 Task: Reply to email with the signature Emma Green with the subject 'Request for a new project' from softage.1@softage.net with the message 'I would like to request a follow-up meeting to discuss the next steps.'
Action: Mouse moved to (1138, 261)
Screenshot: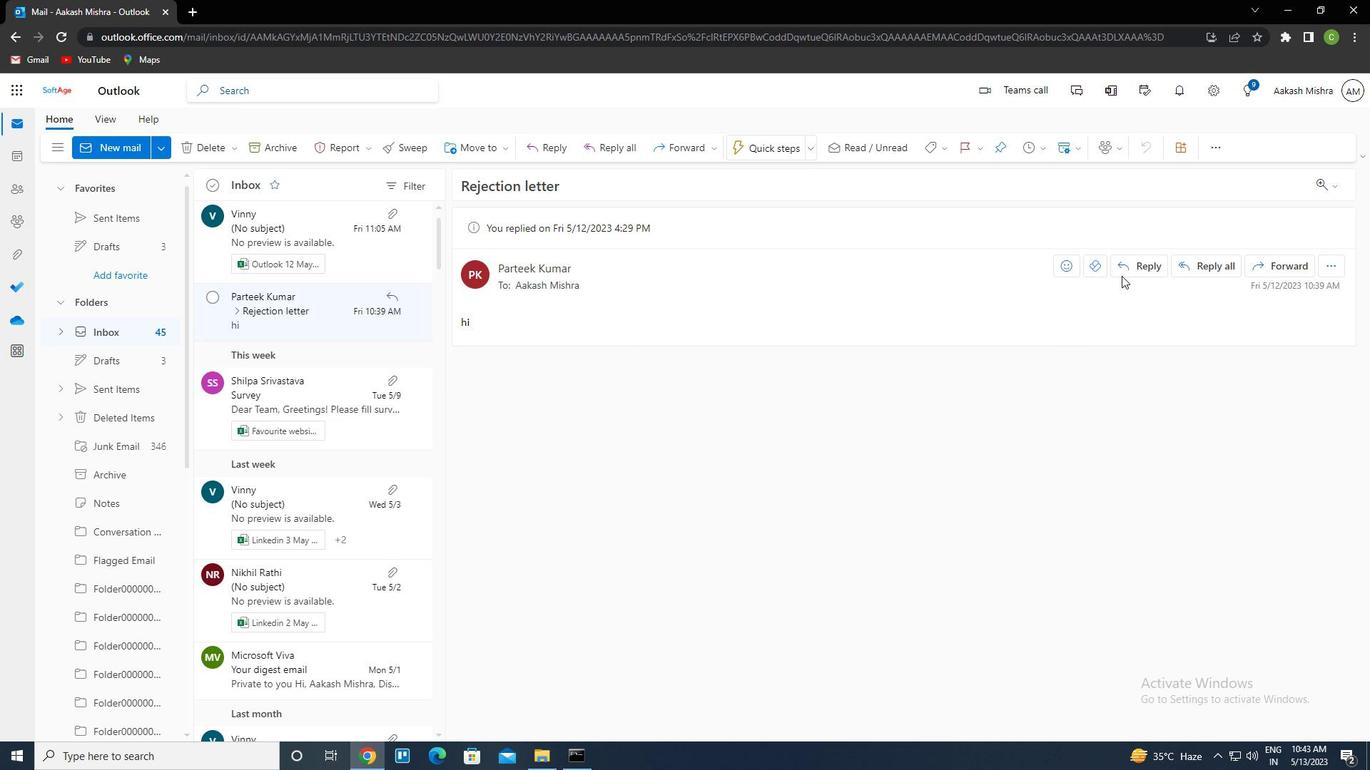 
Action: Mouse pressed left at (1138, 261)
Screenshot: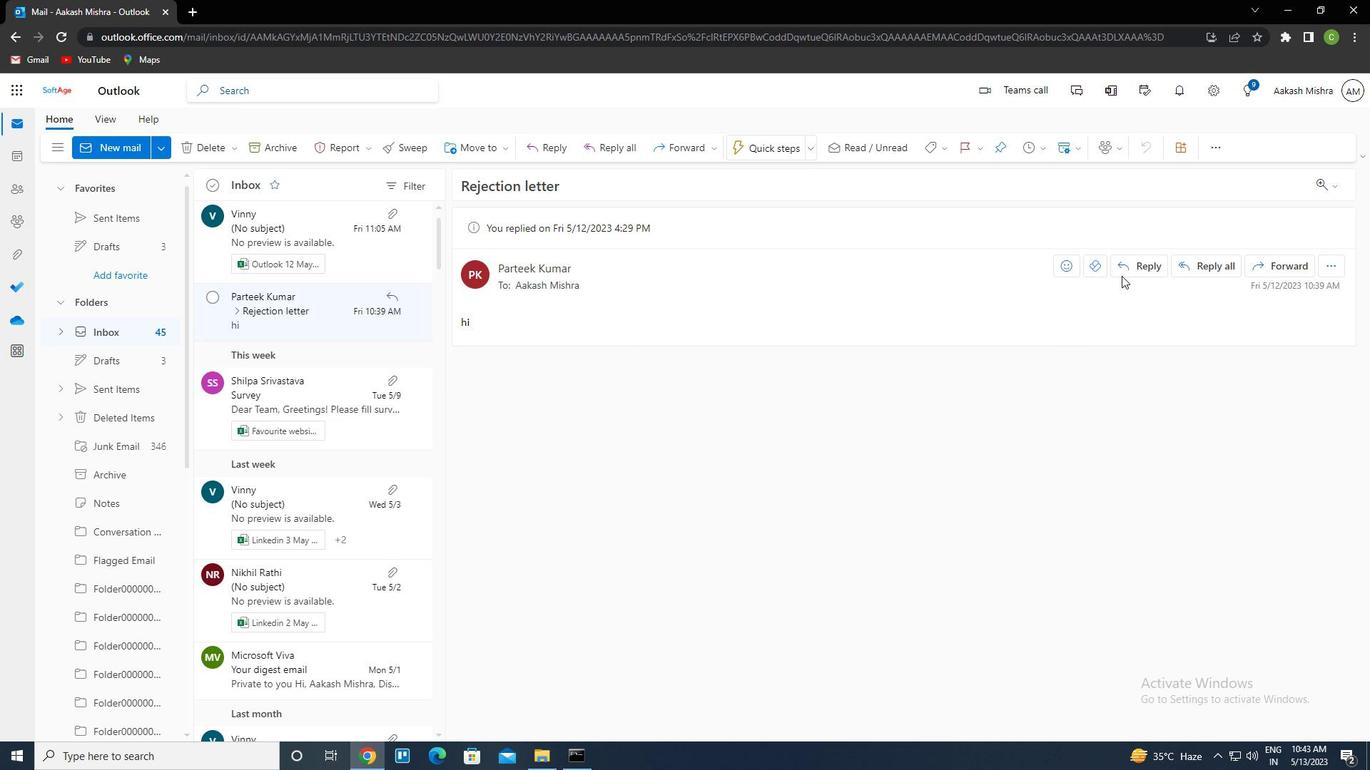 
Action: Mouse moved to (918, 149)
Screenshot: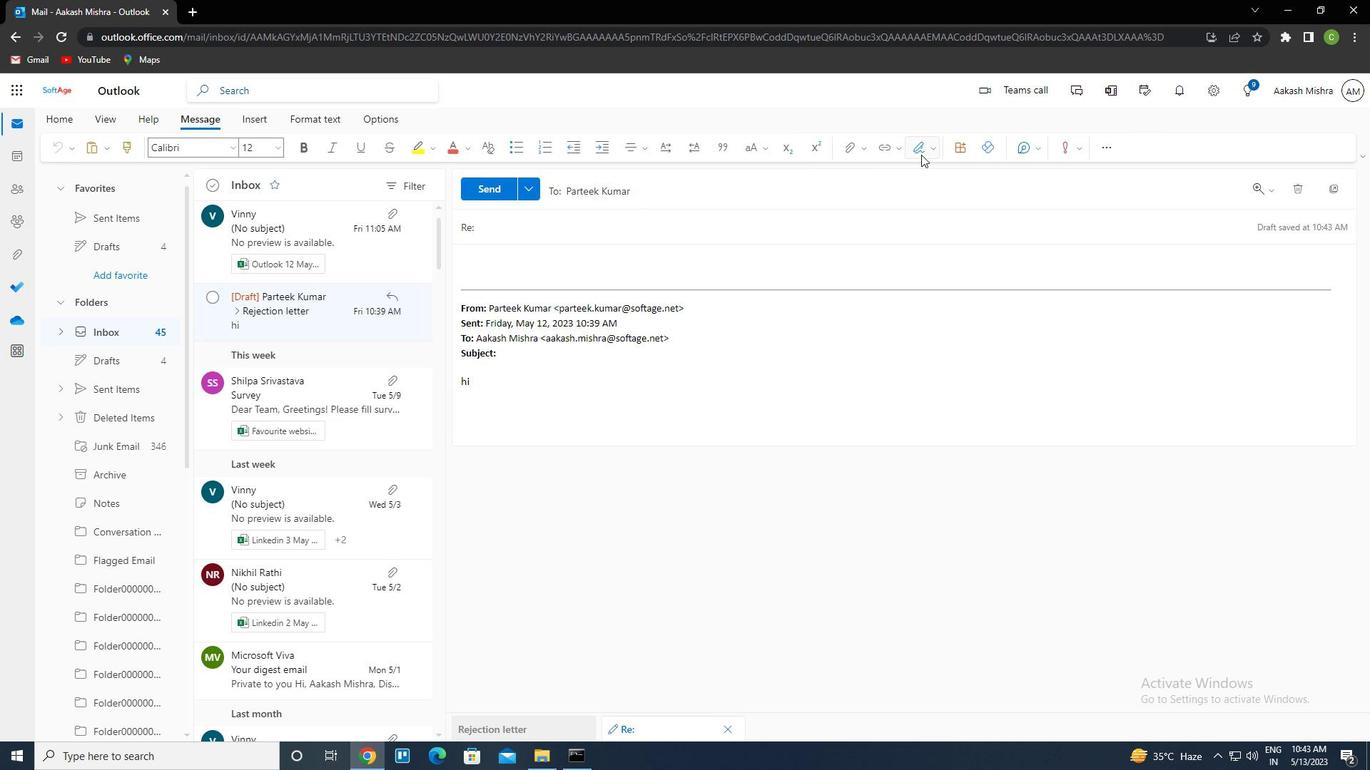 
Action: Mouse pressed left at (918, 149)
Screenshot: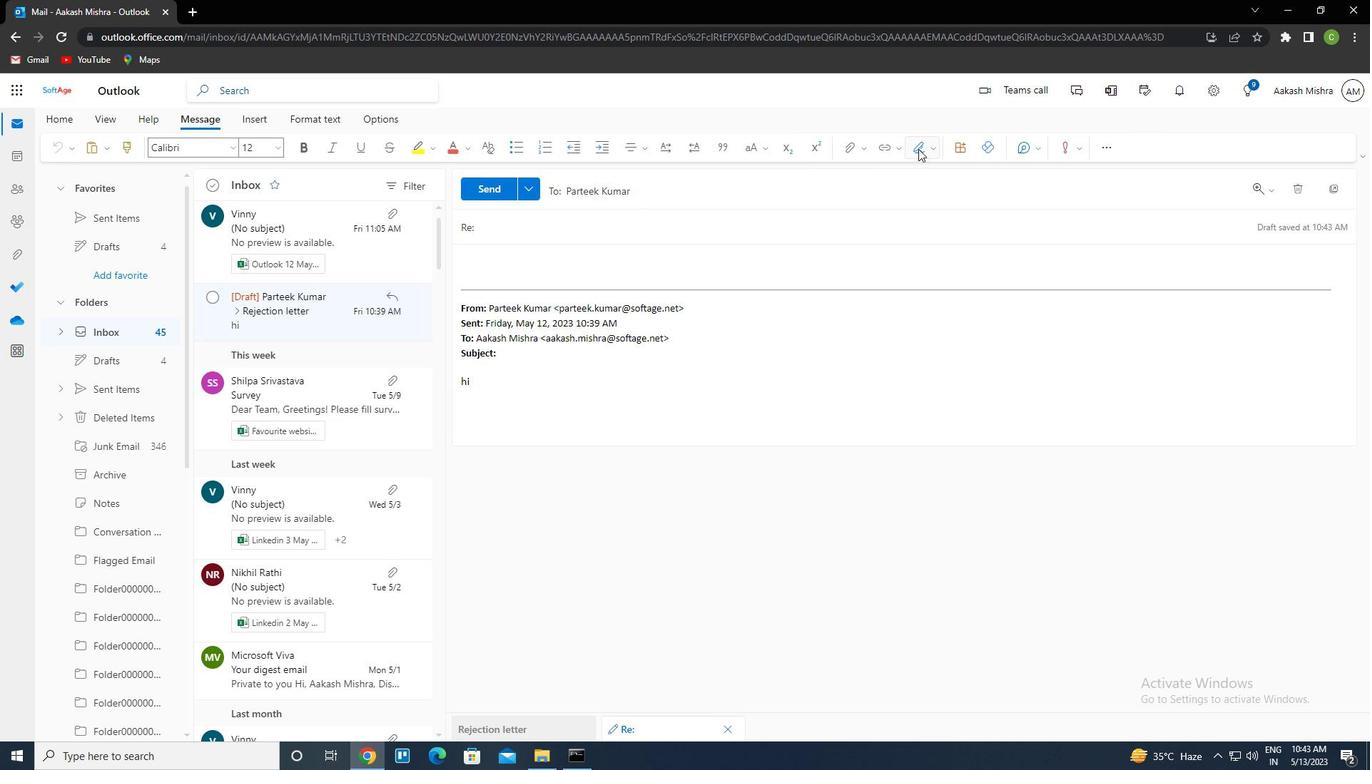 
Action: Mouse moved to (885, 207)
Screenshot: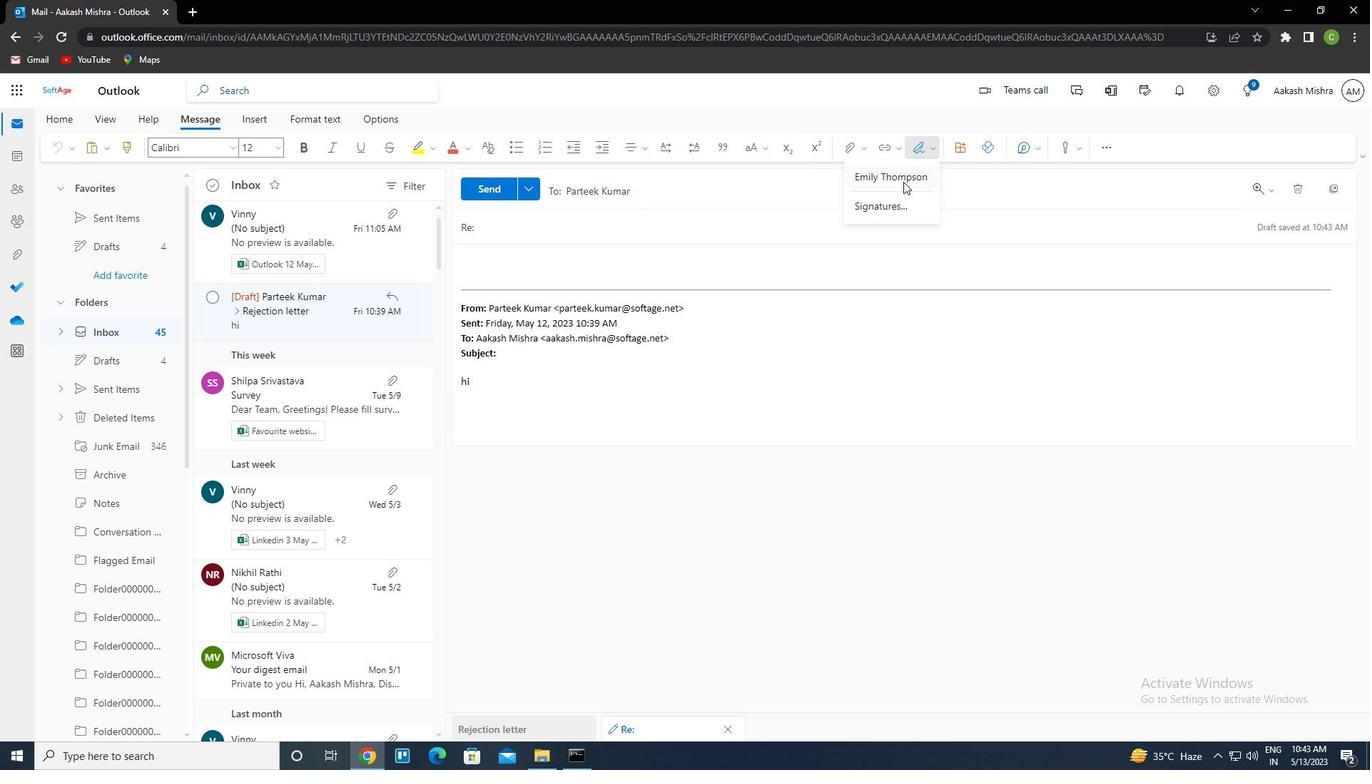 
Action: Mouse pressed left at (885, 207)
Screenshot: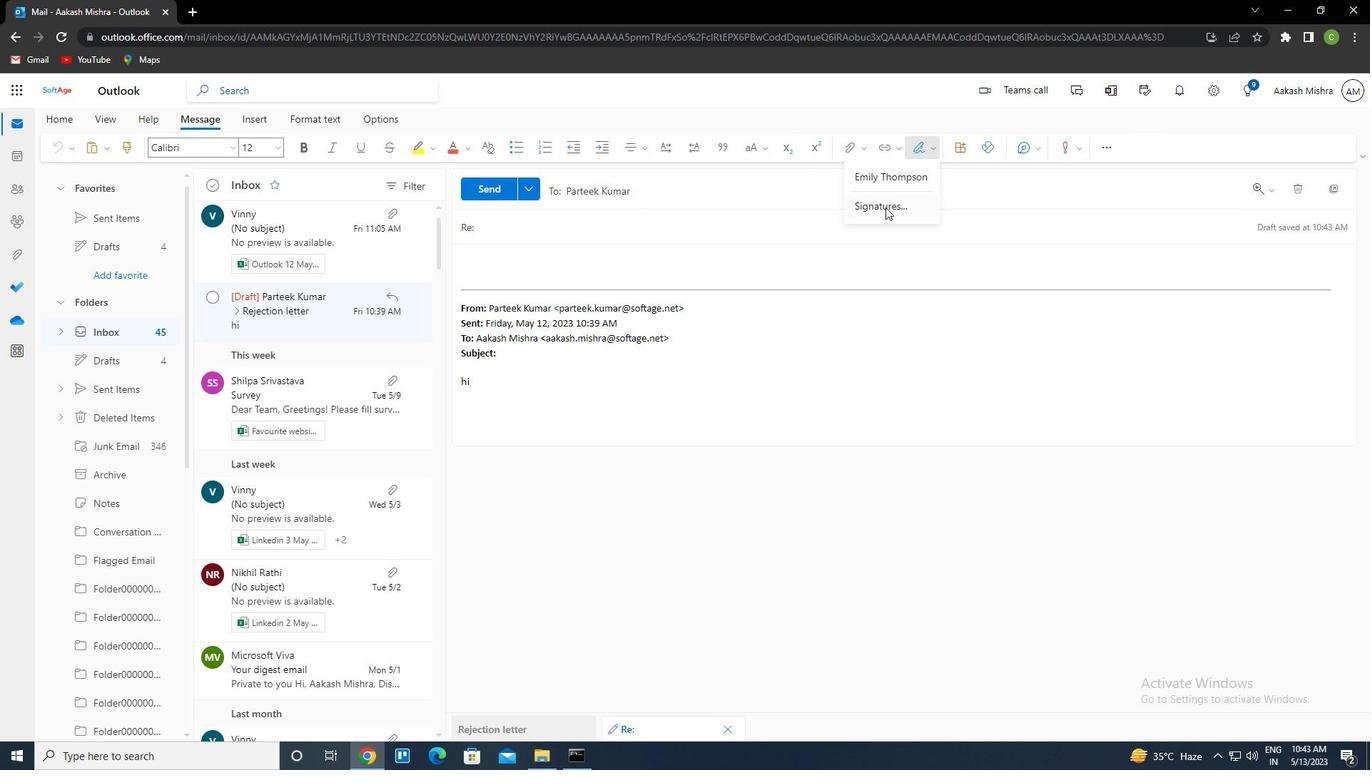 
Action: Mouse moved to (963, 258)
Screenshot: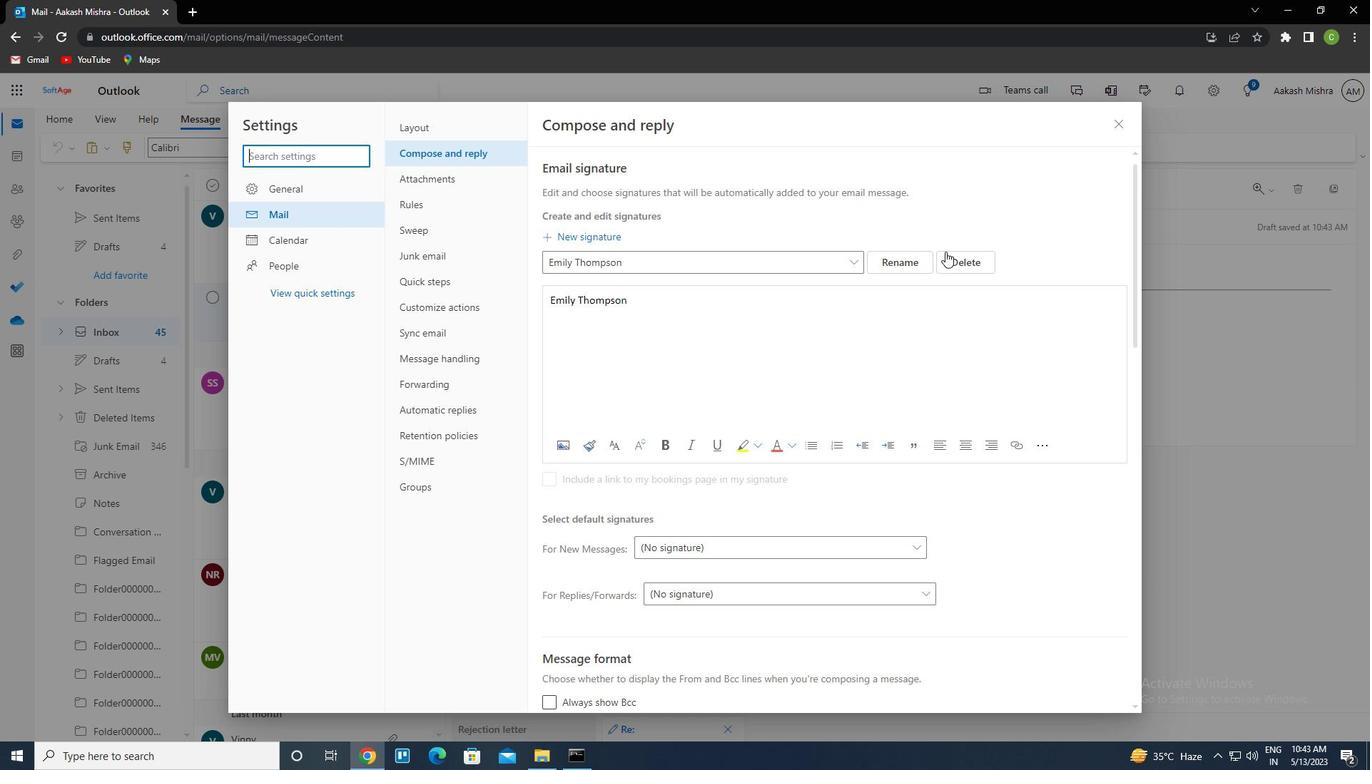 
Action: Mouse pressed left at (963, 258)
Screenshot: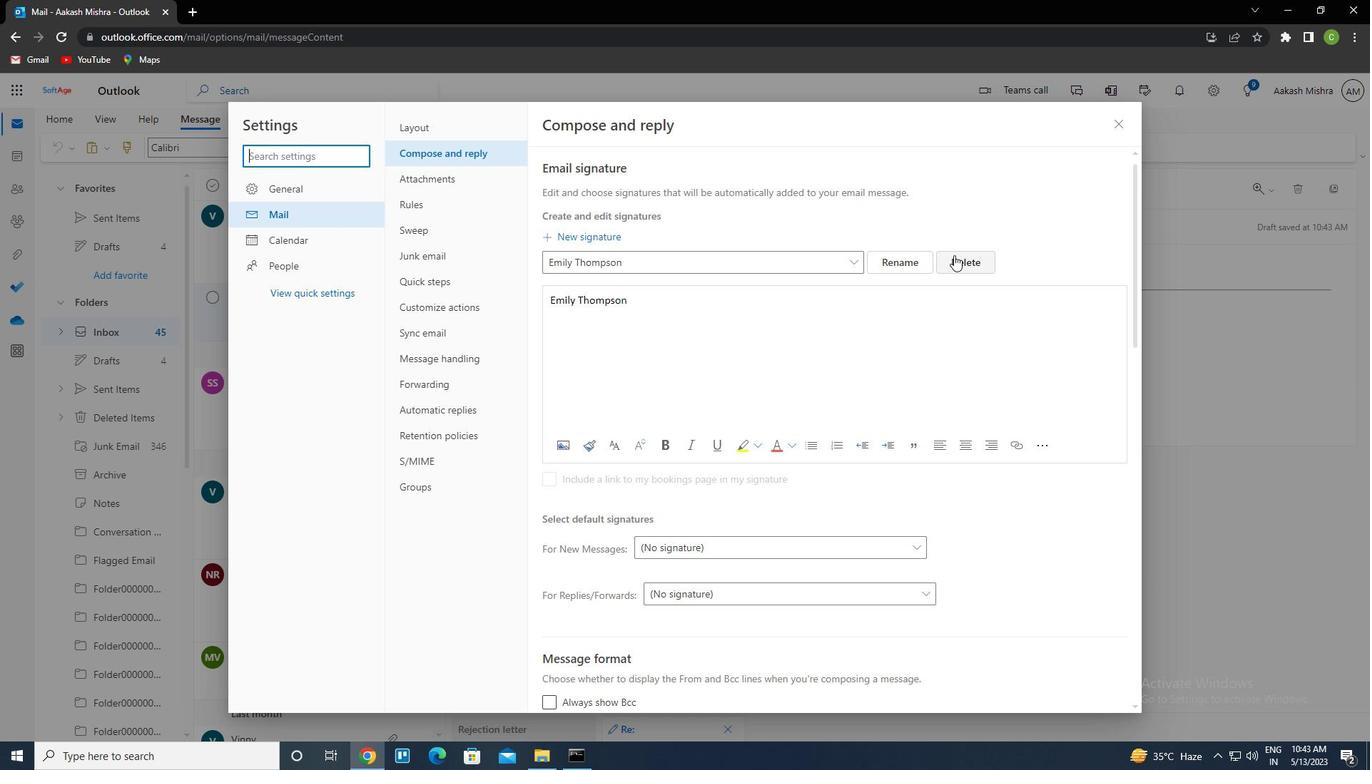 
Action: Mouse moved to (731, 259)
Screenshot: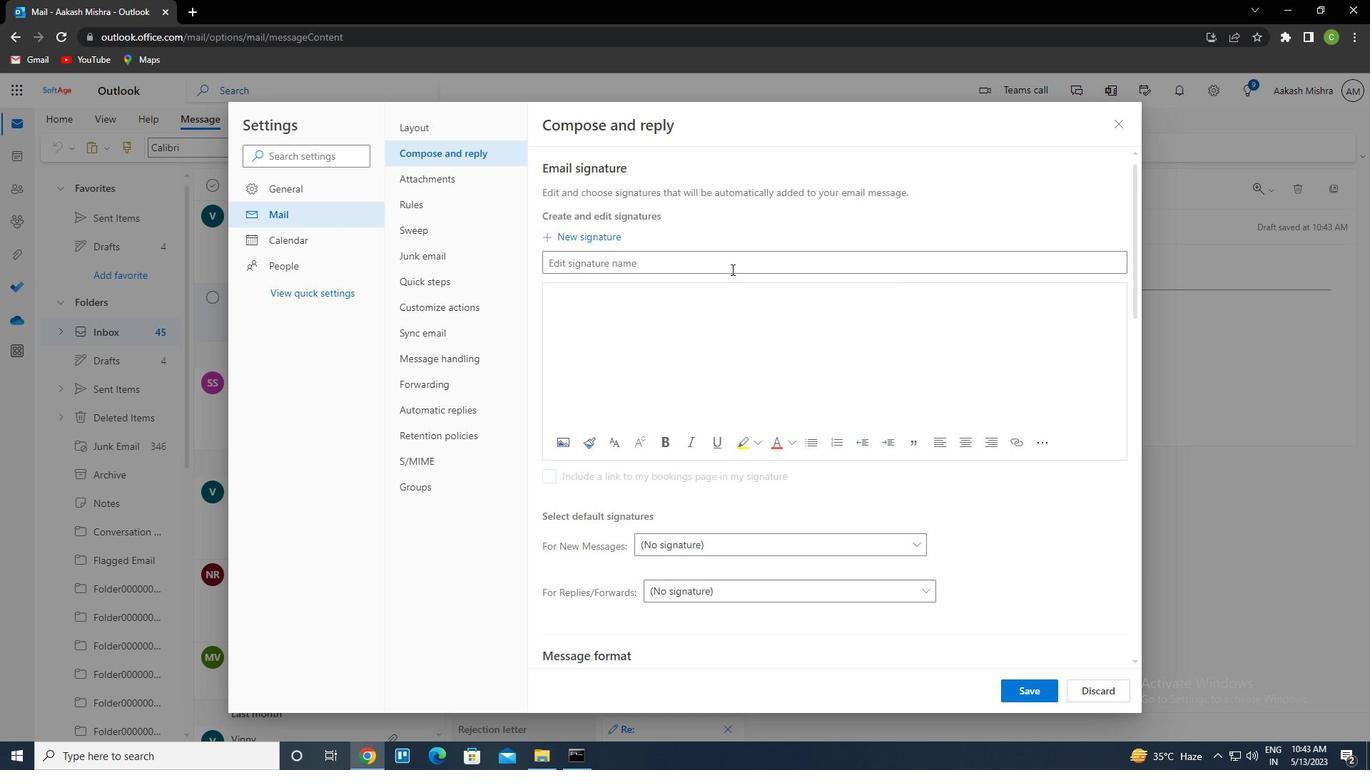 
Action: Mouse pressed left at (731, 259)
Screenshot: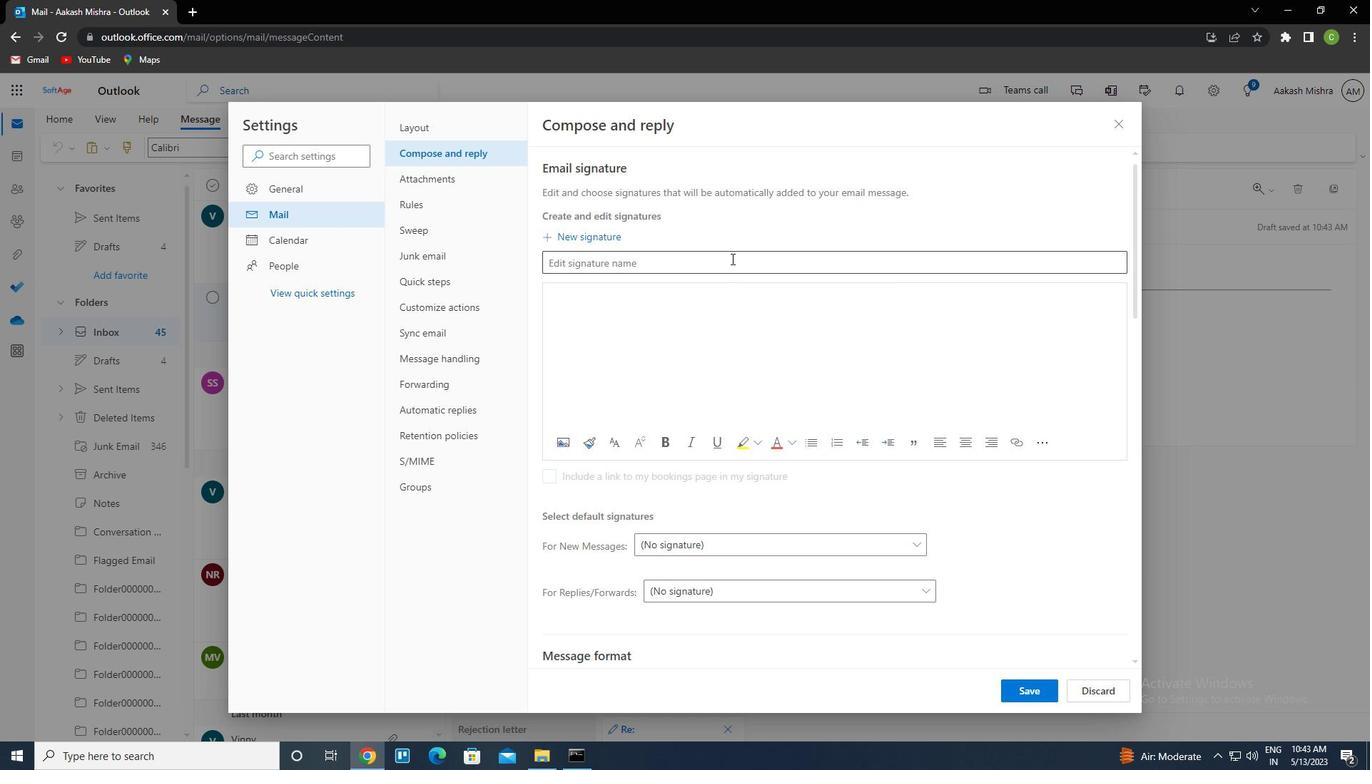 
Action: Key pressed <Key.caps_lock>e<Key.caps_lock>mma<Key.space><Key.caps_lock>g<Key.caps_lock>reen<Key.tab><Key.caps_lock>e<Key.caps_lock>mma<Key.space><Key.caps_lock>g<Key.caps_lock>reen
Screenshot: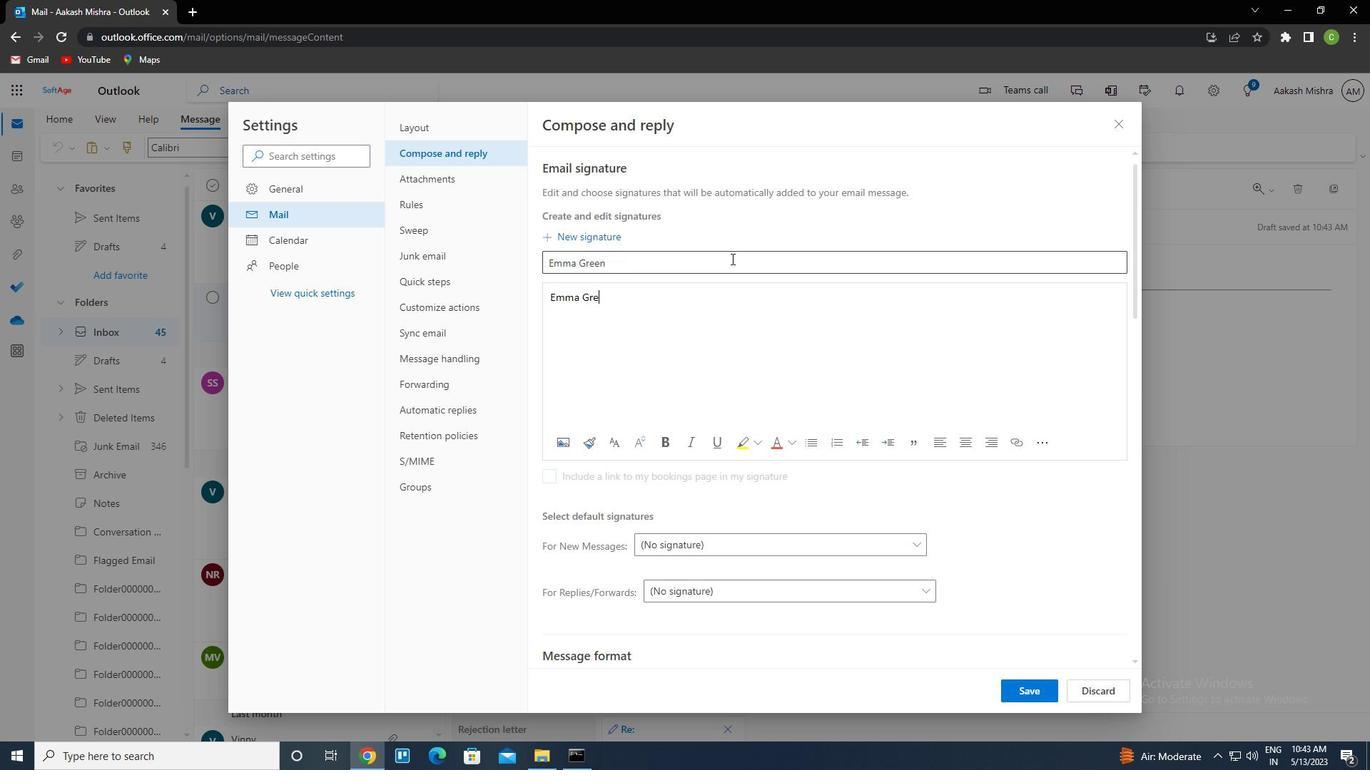
Action: Mouse moved to (1025, 692)
Screenshot: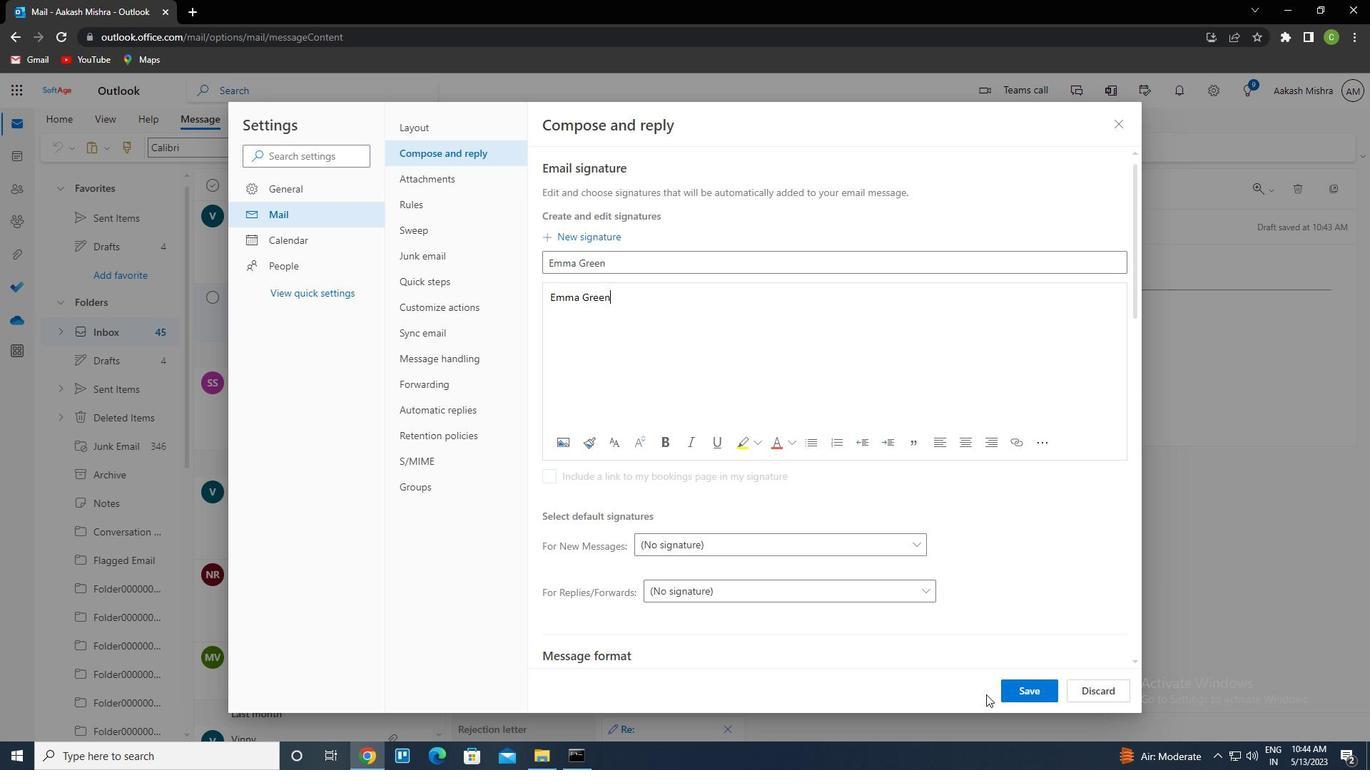 
Action: Mouse pressed left at (1025, 692)
Screenshot: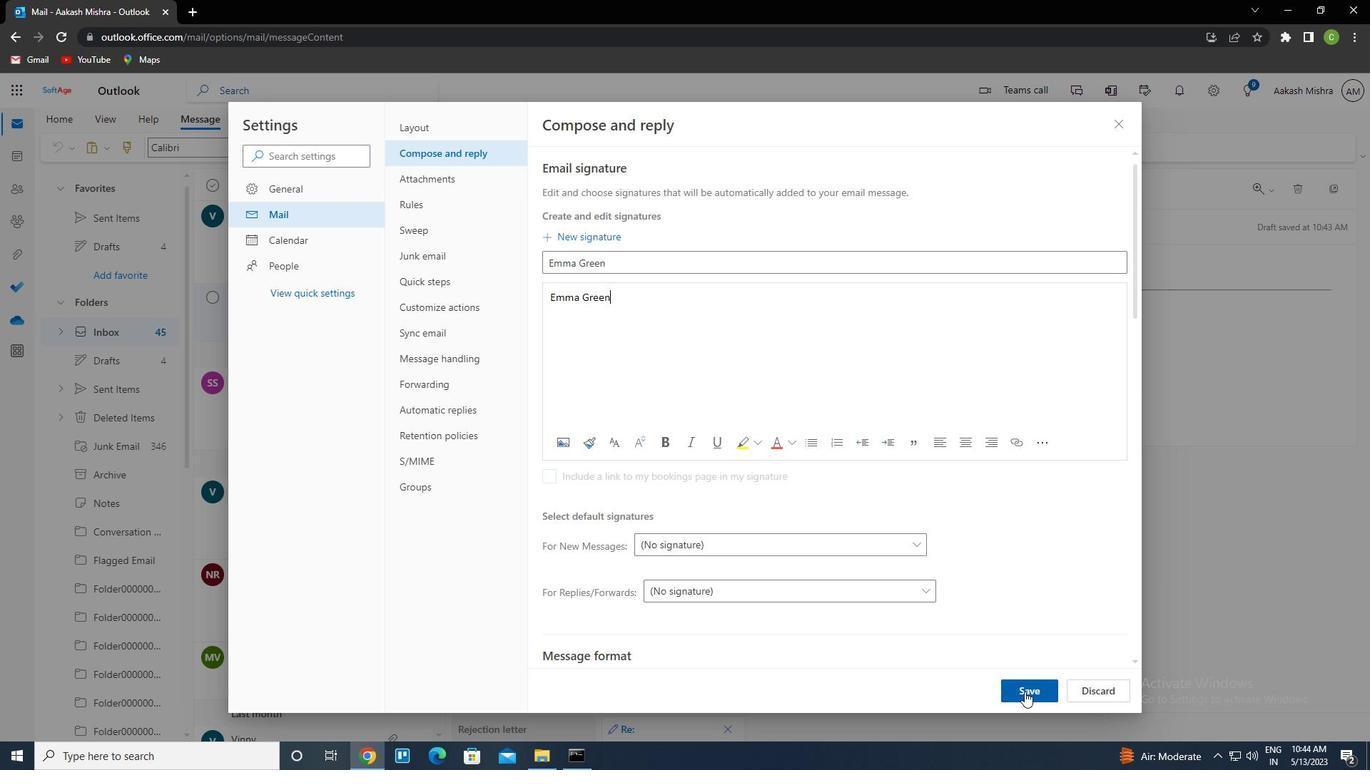 
Action: Mouse moved to (1113, 119)
Screenshot: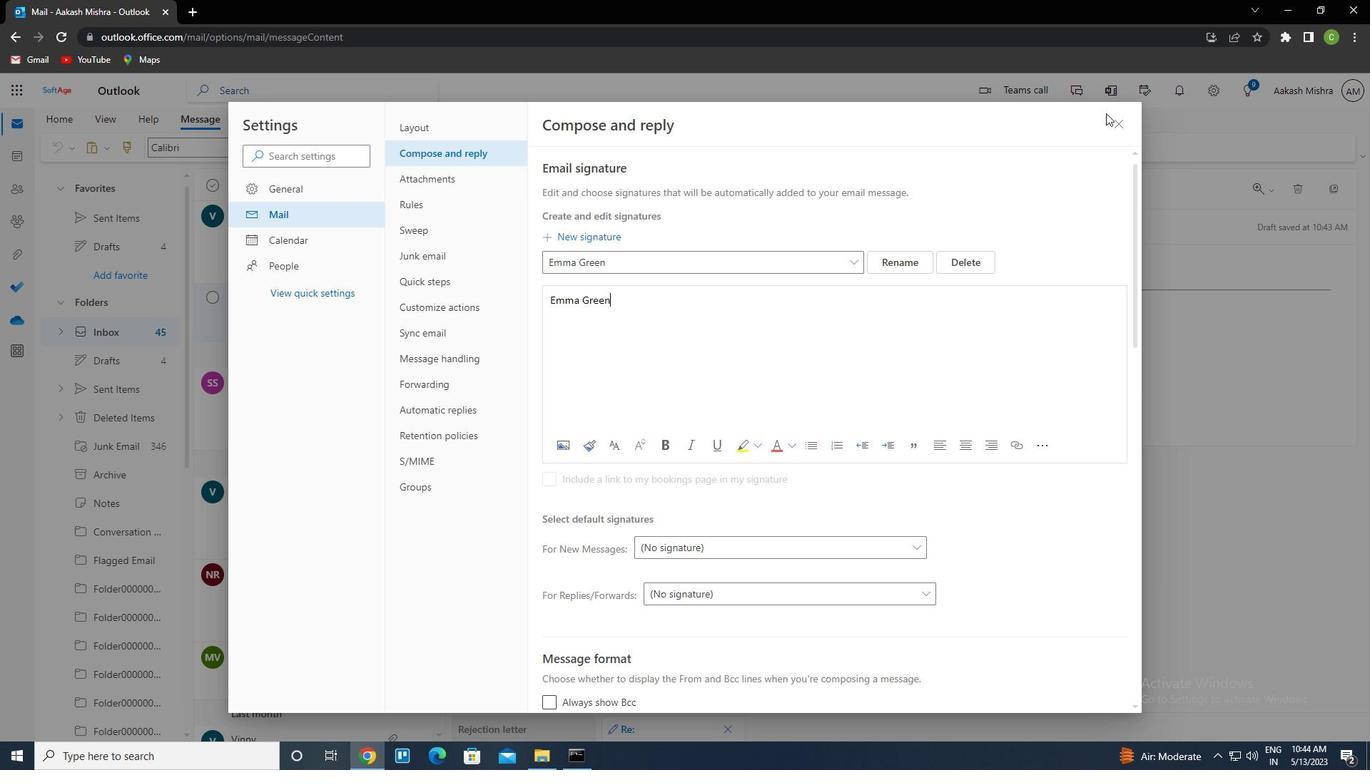 
Action: Mouse pressed left at (1113, 119)
Screenshot: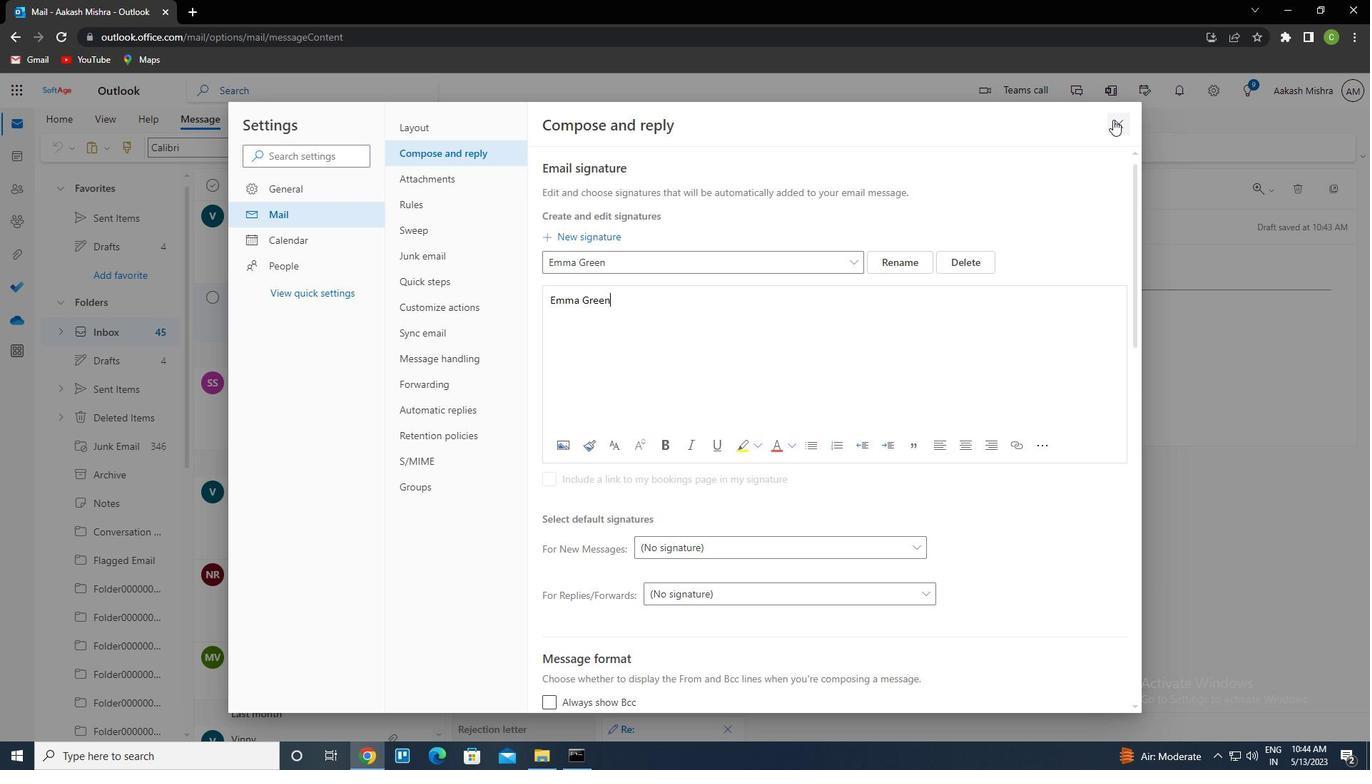 
Action: Mouse moved to (919, 149)
Screenshot: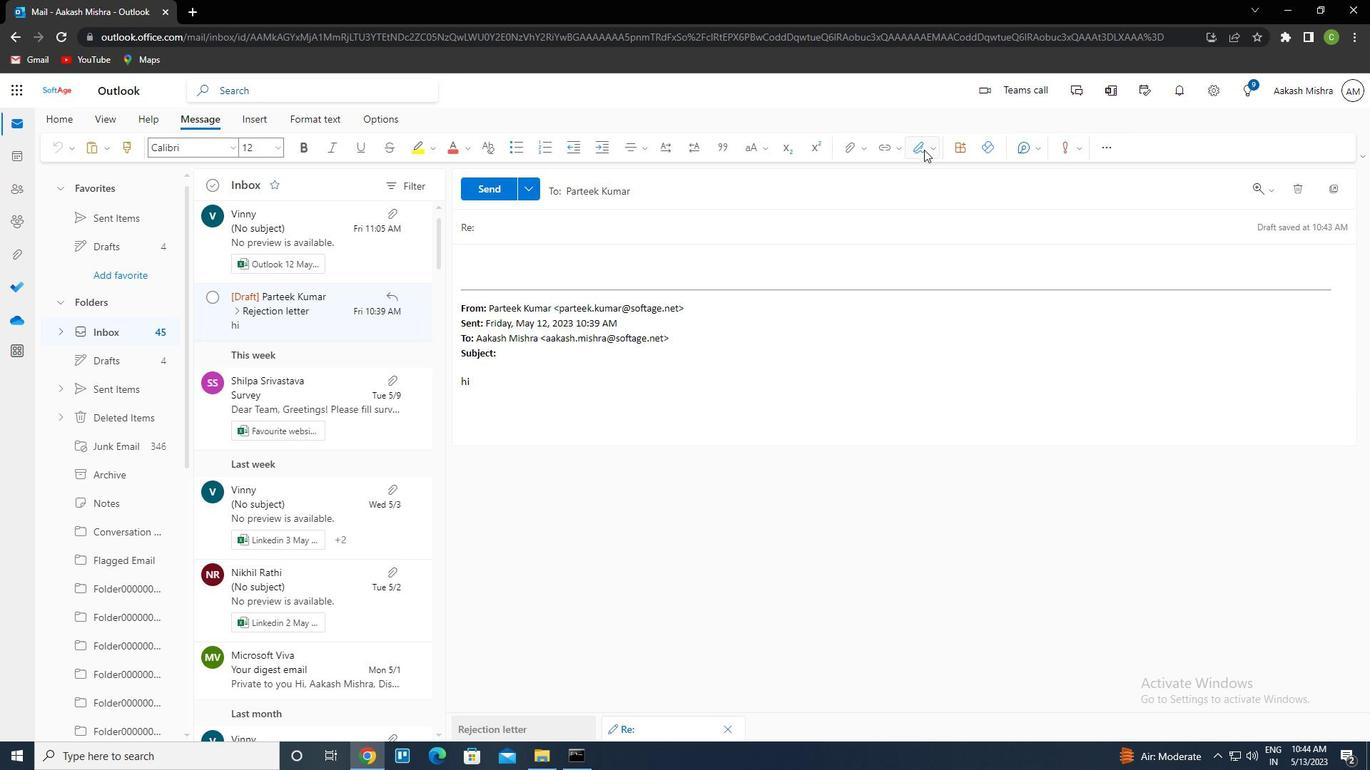 
Action: Mouse pressed left at (919, 149)
Screenshot: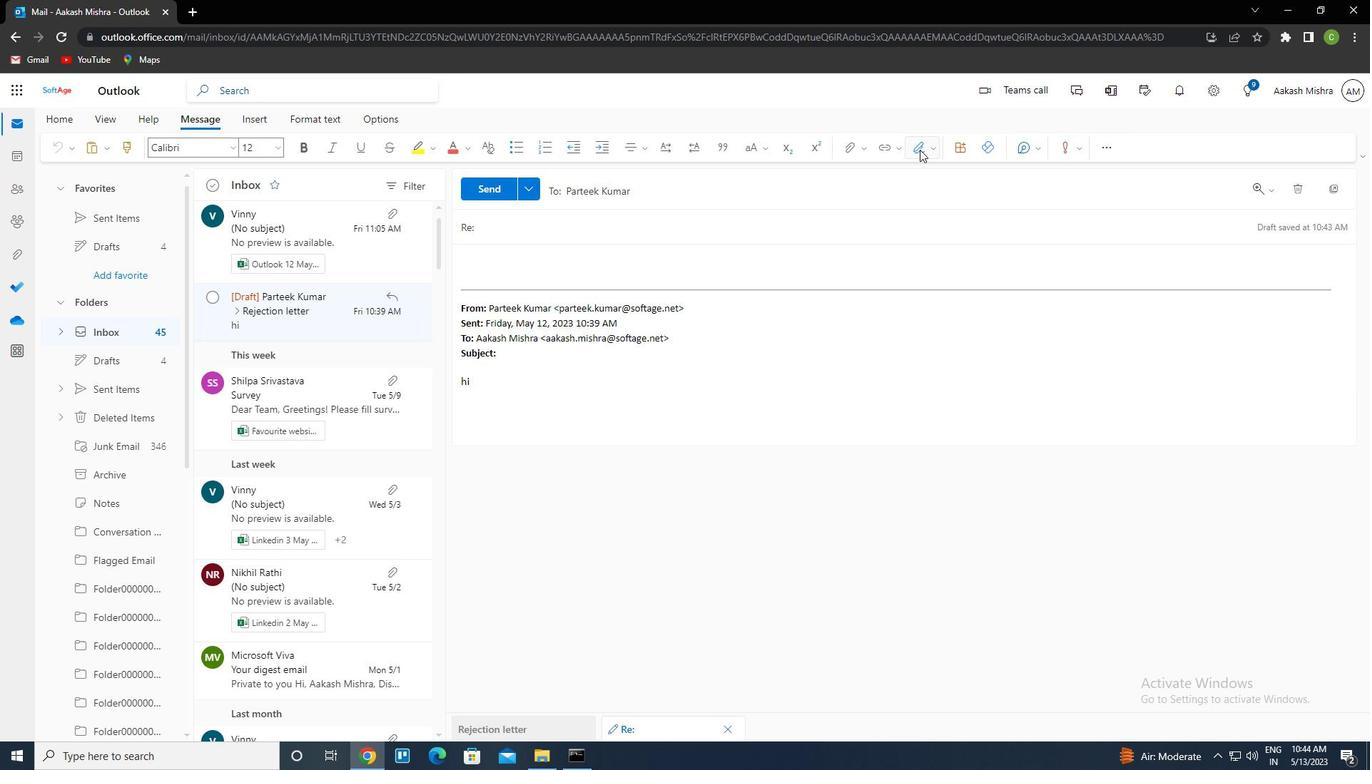 
Action: Mouse moved to (889, 184)
Screenshot: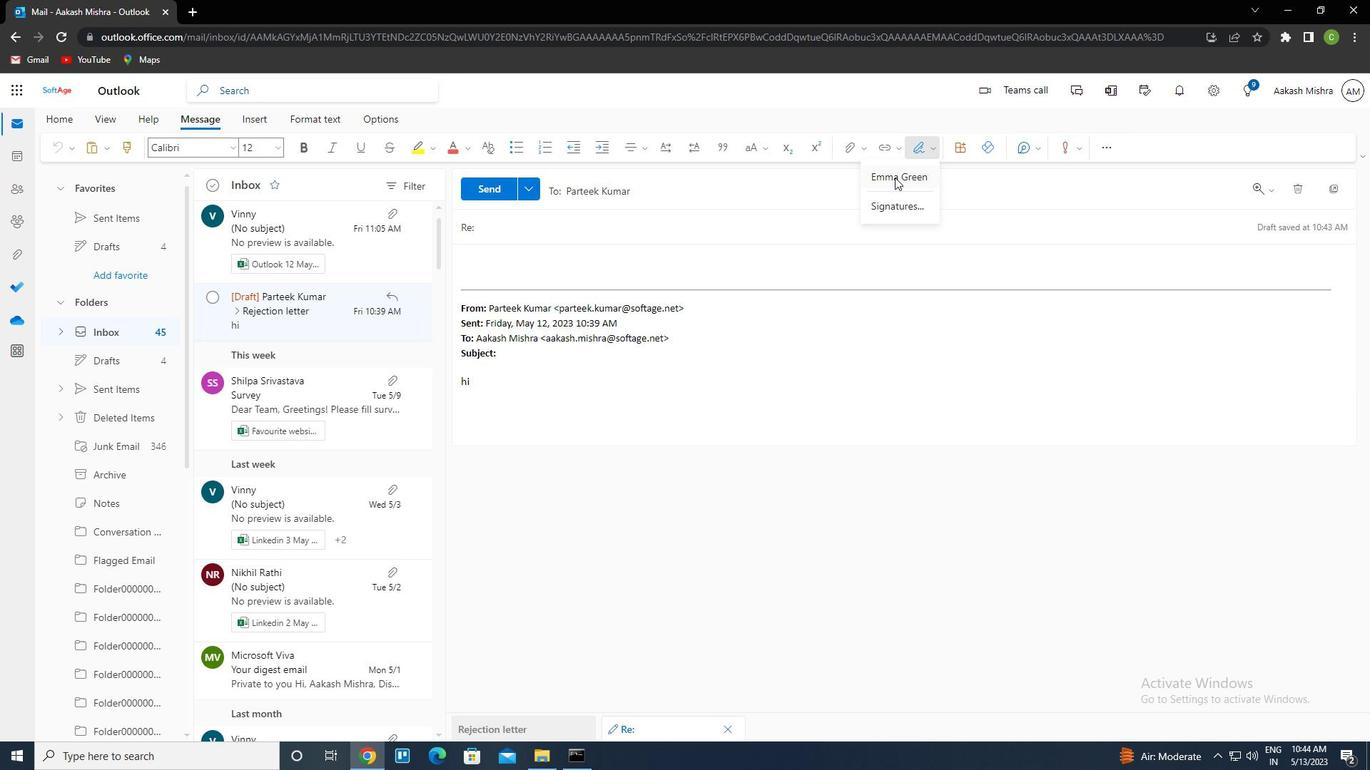 
Action: Mouse pressed left at (889, 184)
Screenshot: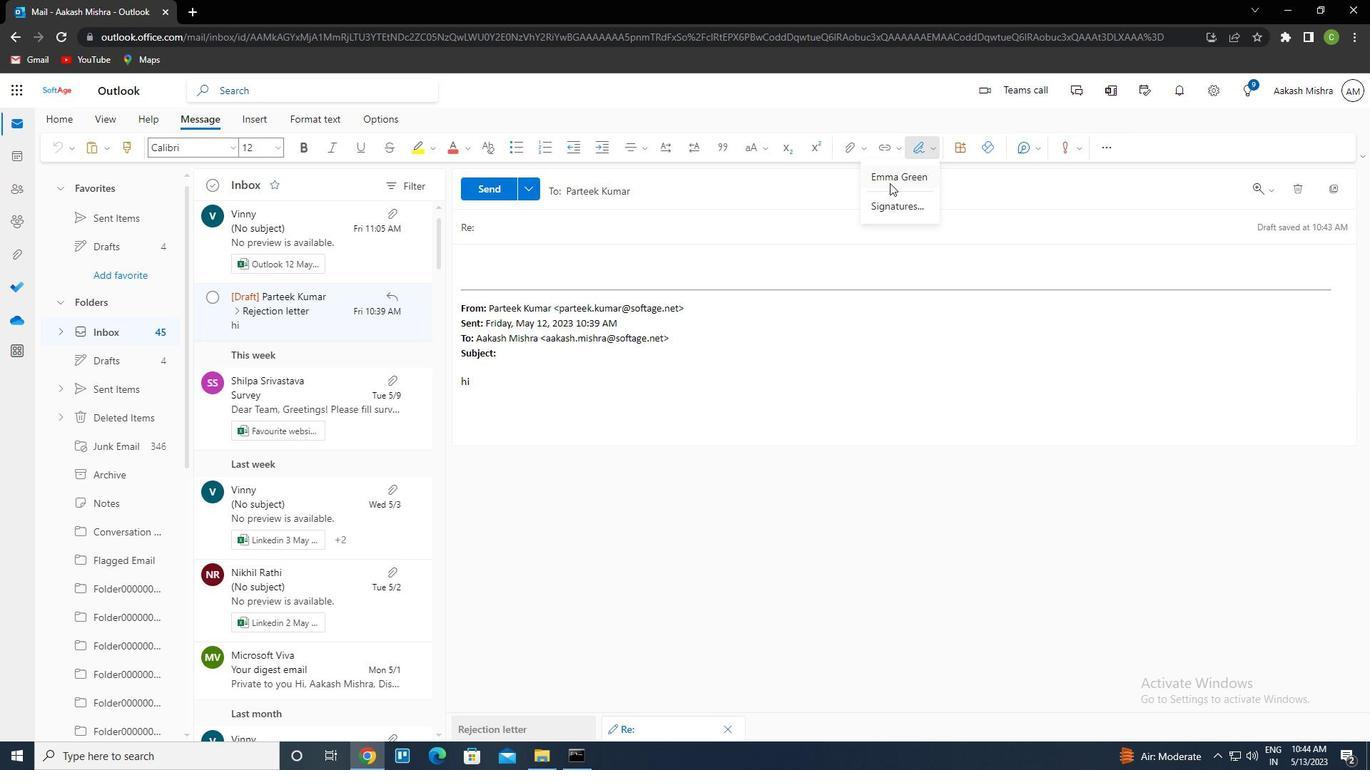 
Action: Mouse moved to (511, 232)
Screenshot: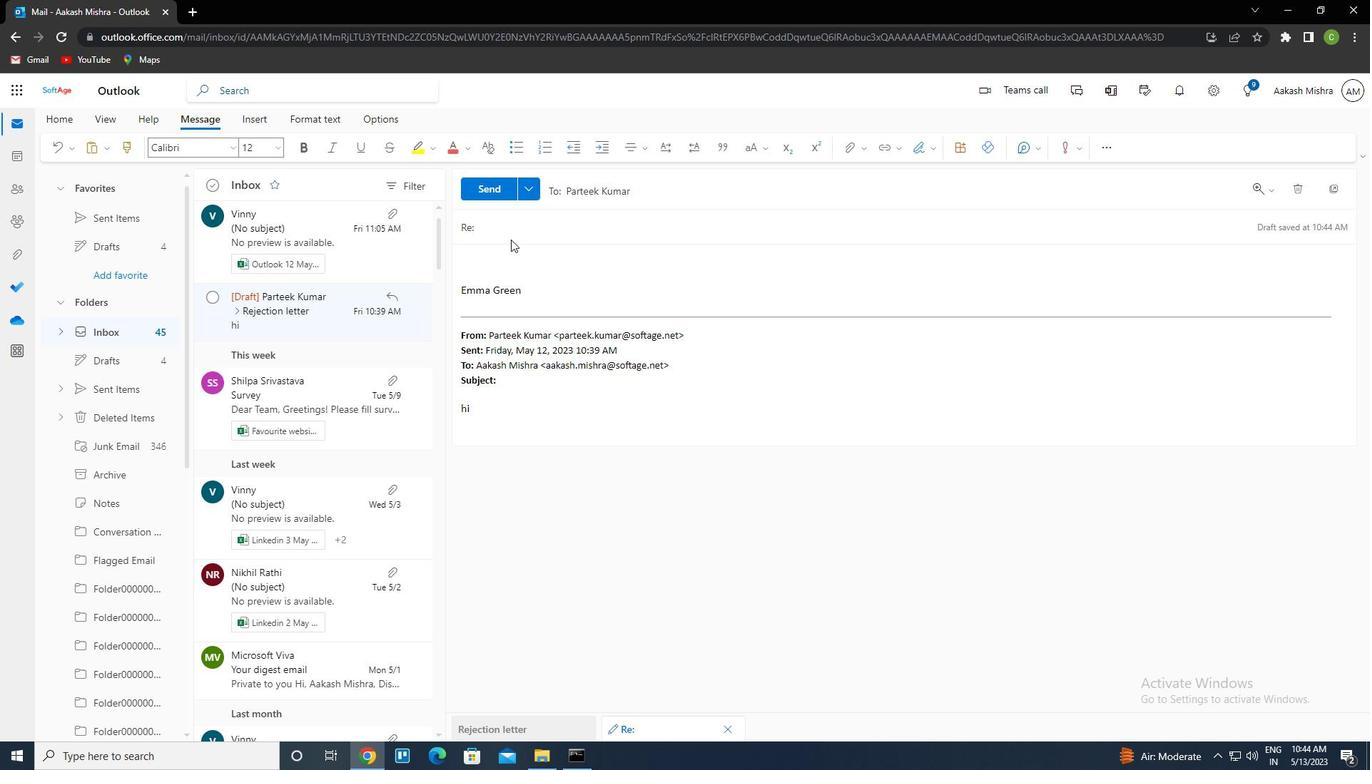 
Action: Mouse pressed left at (511, 232)
Screenshot: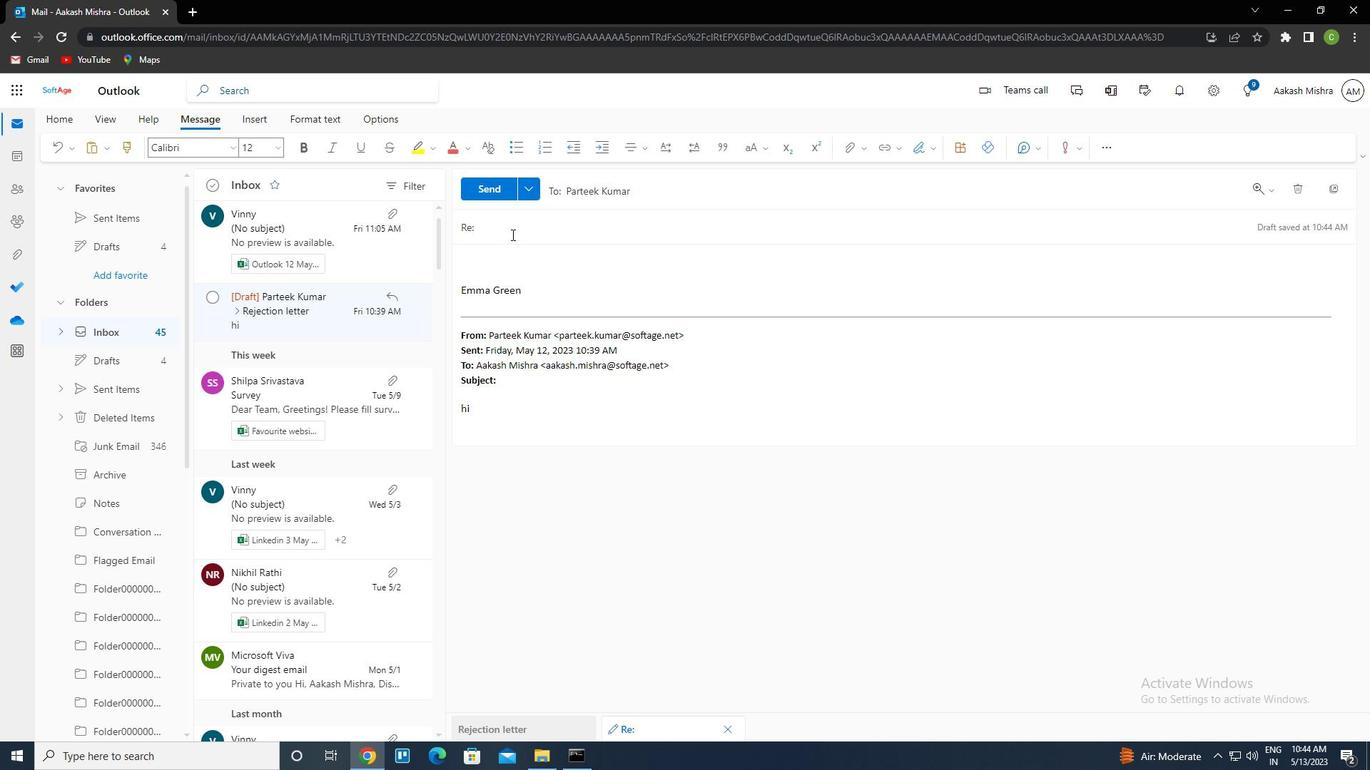 
Action: Key pressed <Key.caps_lock>r<Key.caps_lock>Equest<Key.space>for<Key.space>a<Key.space>new<Key.space>project<Key.tab><Key.caps_lock>i<Key.caps_lock><Key.space>would<Key.space>like<Key.space>to<Key.space>request<Key.space>a<Key.space>follow-up<Key.space>n<Key.backspace>meeting<Key.space>to<Key.space>discuss<Key.space>the<Key.space>next<Key.space>steps
Screenshot: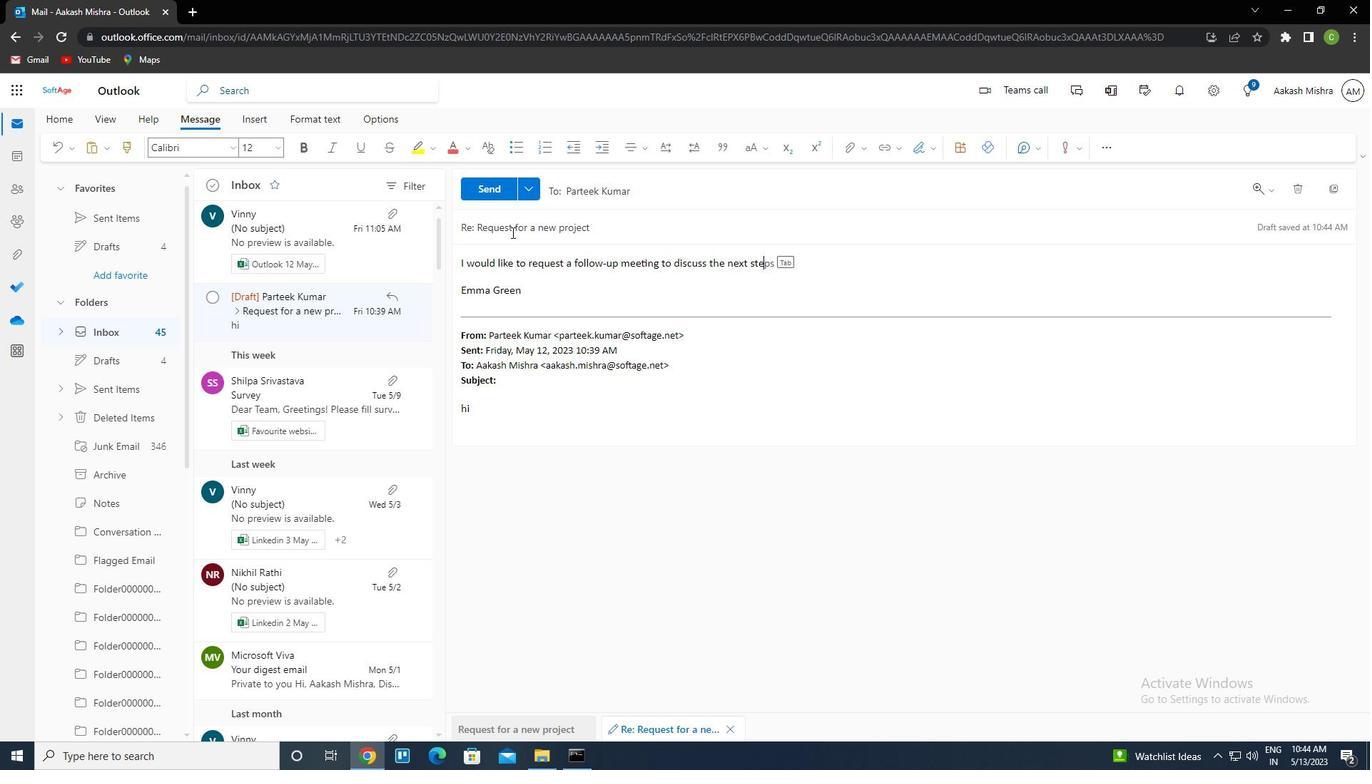 
Action: Mouse moved to (498, 194)
Screenshot: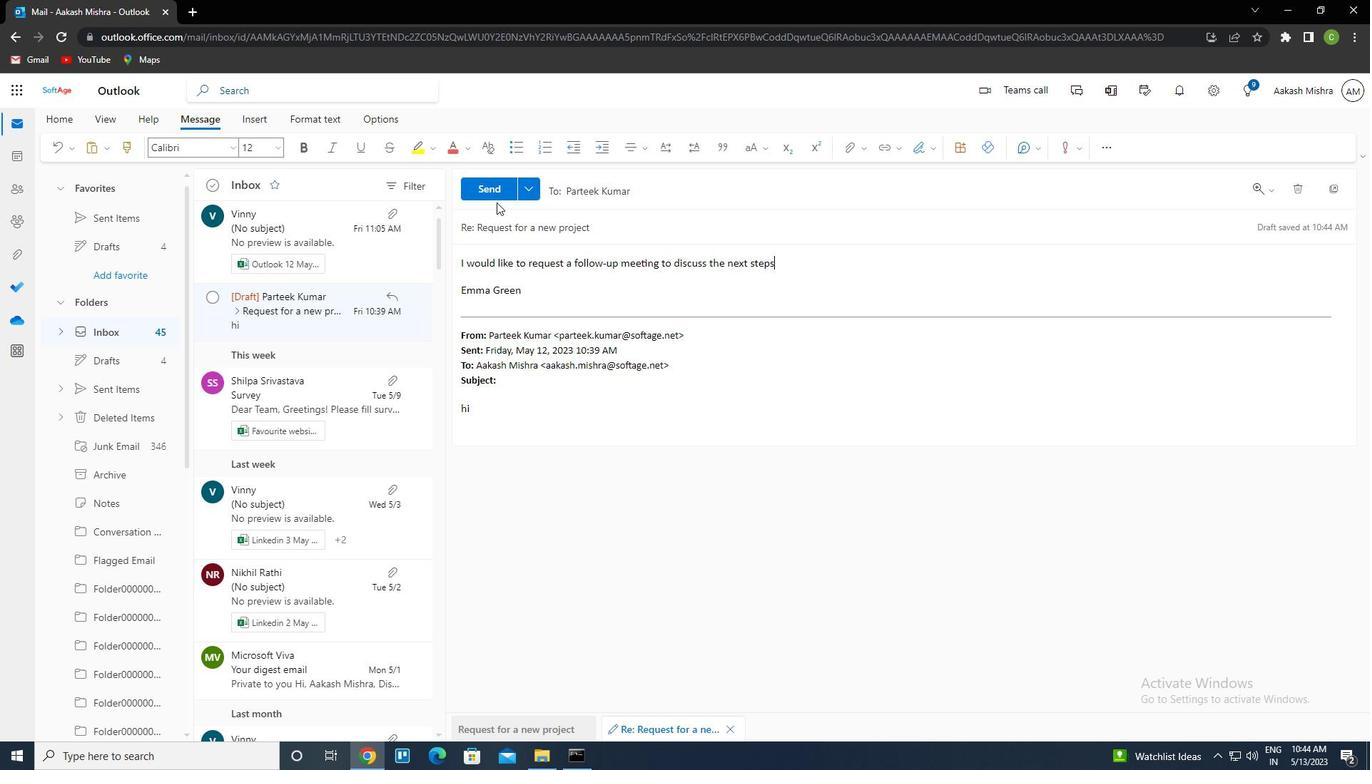 
Action: Mouse pressed left at (498, 194)
Screenshot: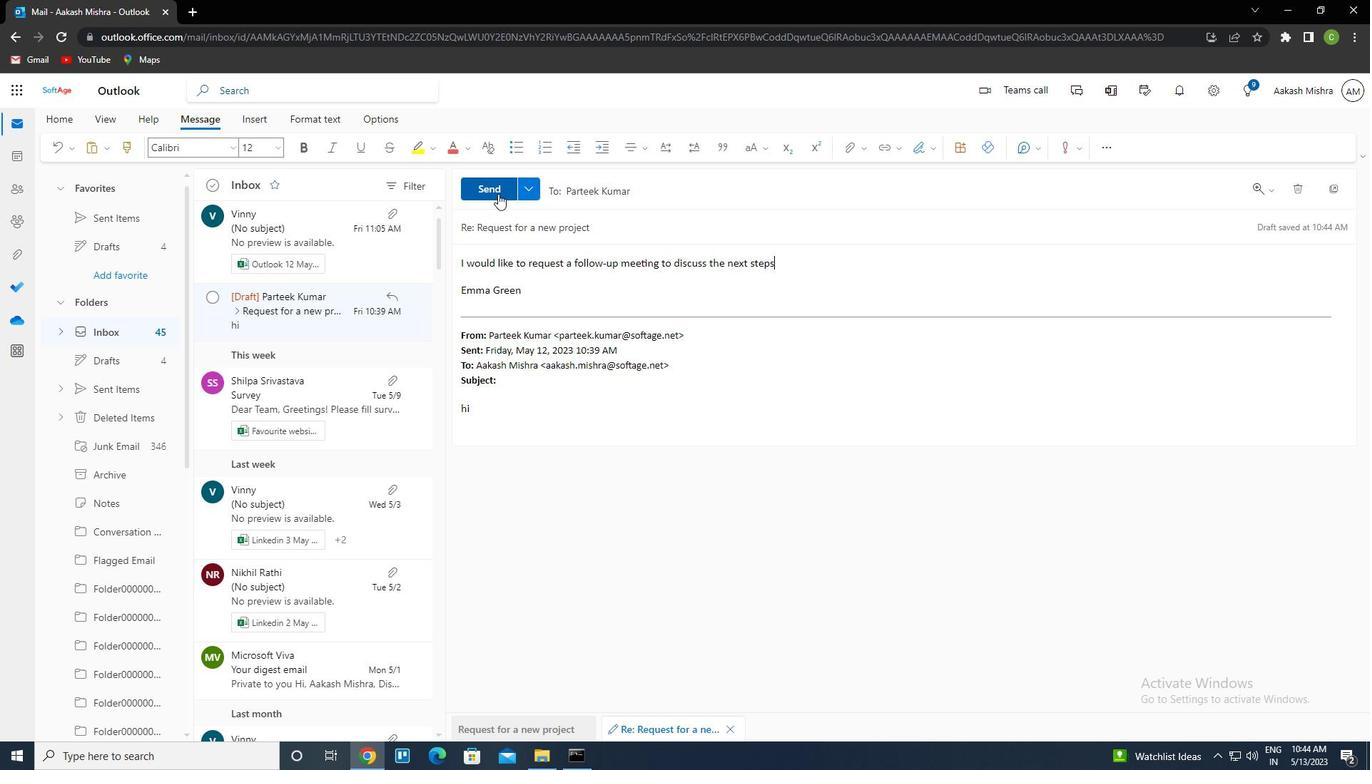 
Action: Mouse moved to (670, 355)
Screenshot: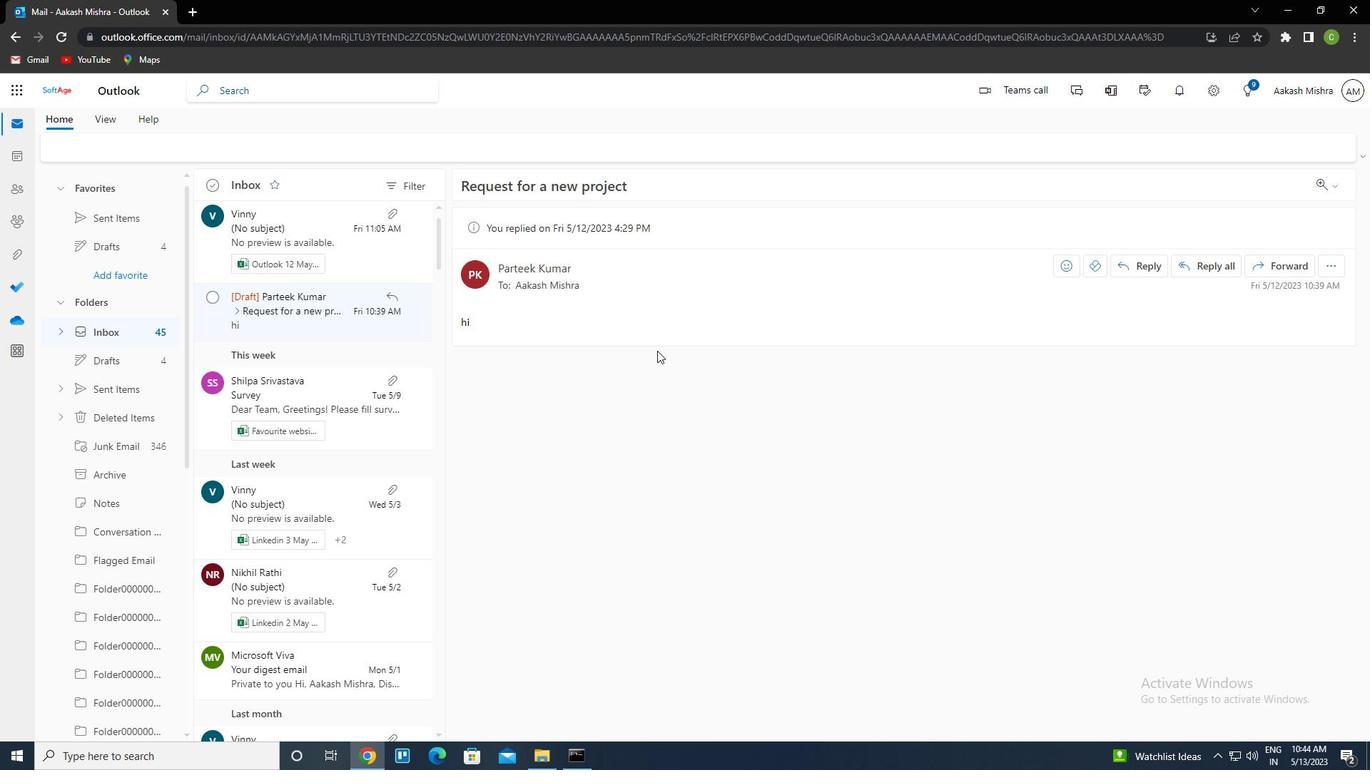 
